 Task: Create a due date automation trigger when advanced on, on the tuesday of the week a card is due add fields with custom field "Resume" set to a number greater than 1 and lower than 10 at 11:00 AM.
Action: Mouse moved to (996, 65)
Screenshot: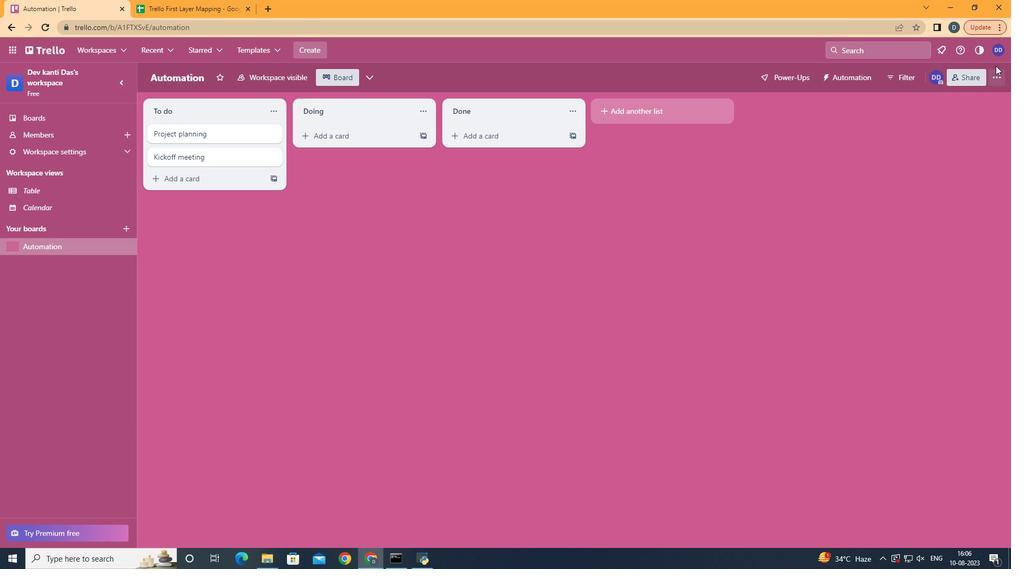 
Action: Mouse pressed left at (996, 65)
Screenshot: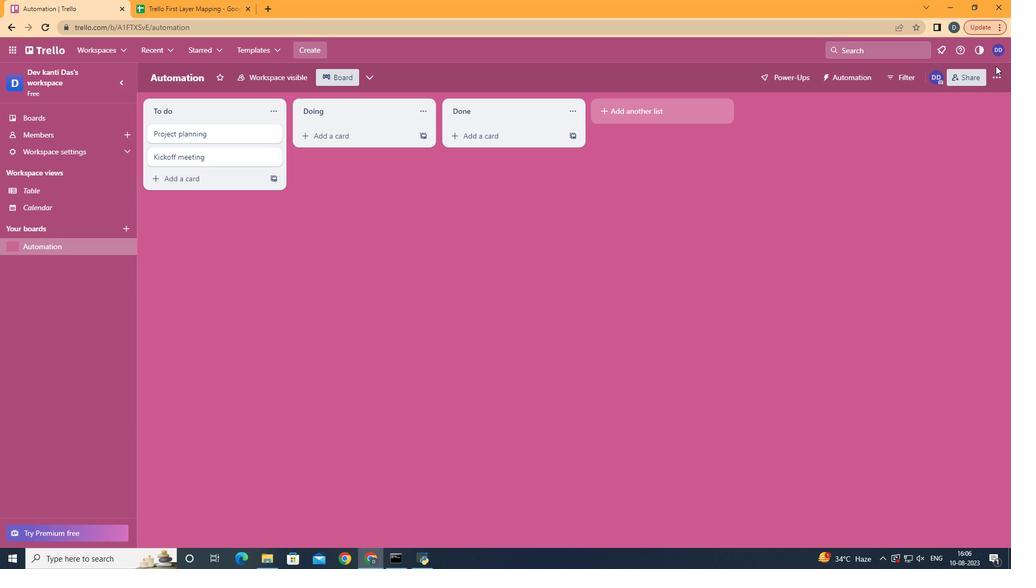 
Action: Mouse moved to (998, 80)
Screenshot: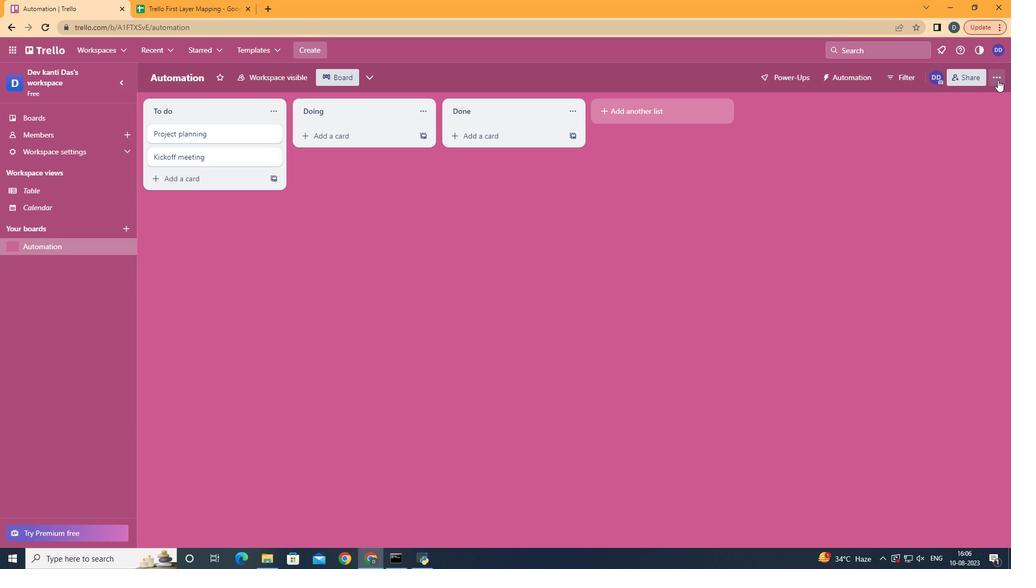 
Action: Mouse pressed left at (998, 80)
Screenshot: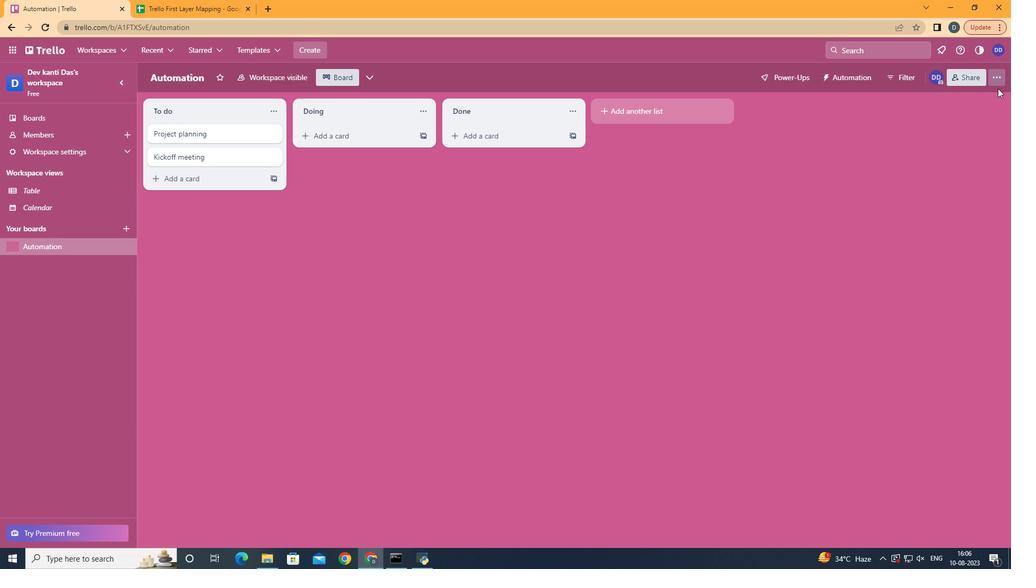
Action: Mouse moved to (923, 225)
Screenshot: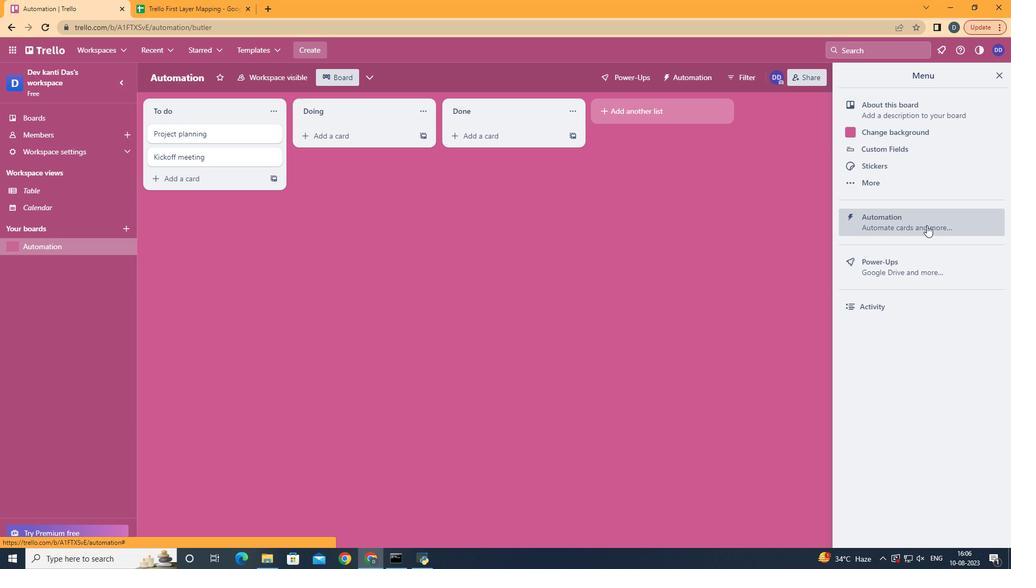 
Action: Mouse pressed left at (923, 225)
Screenshot: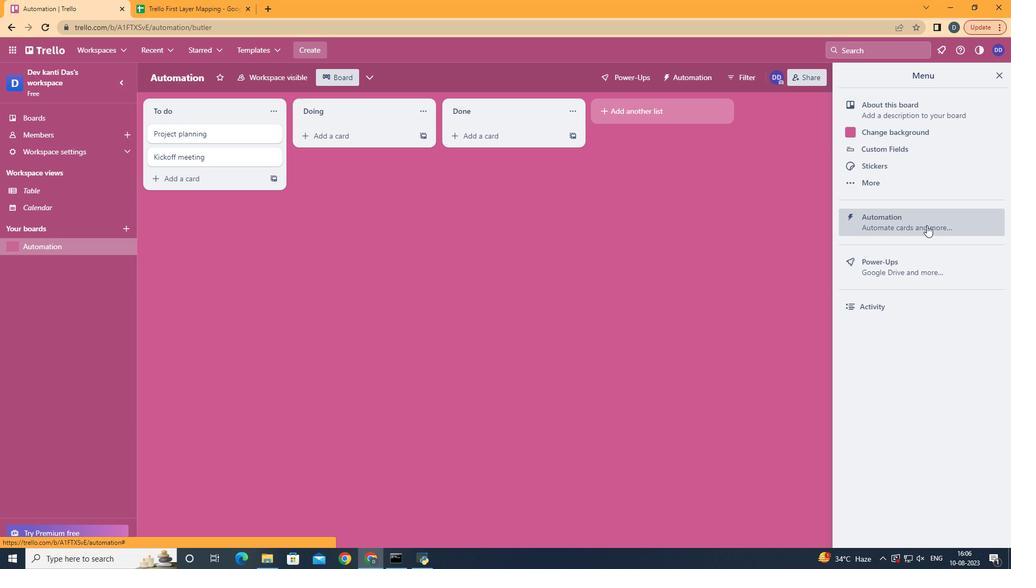 
Action: Mouse moved to (200, 212)
Screenshot: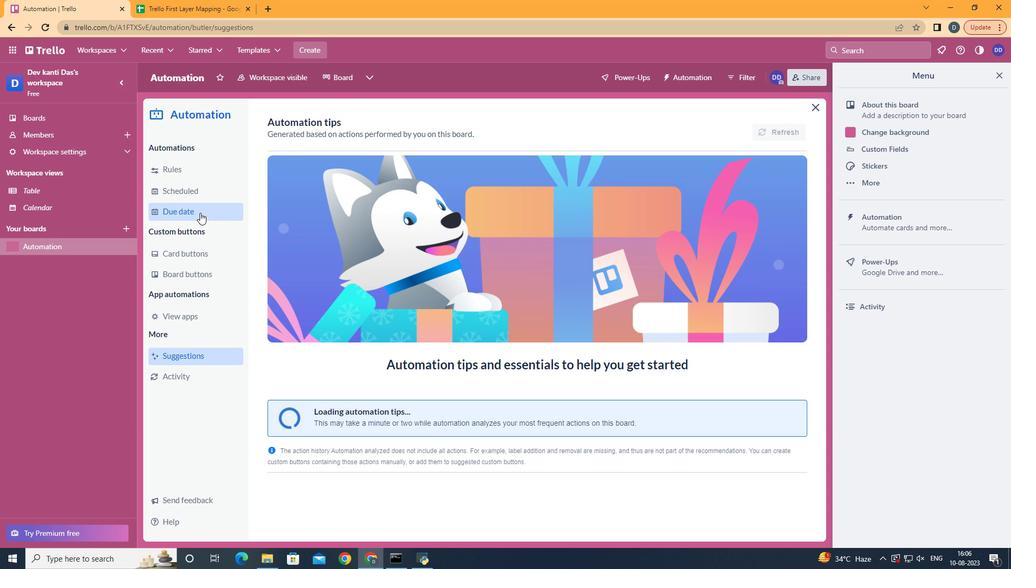 
Action: Mouse pressed left at (200, 212)
Screenshot: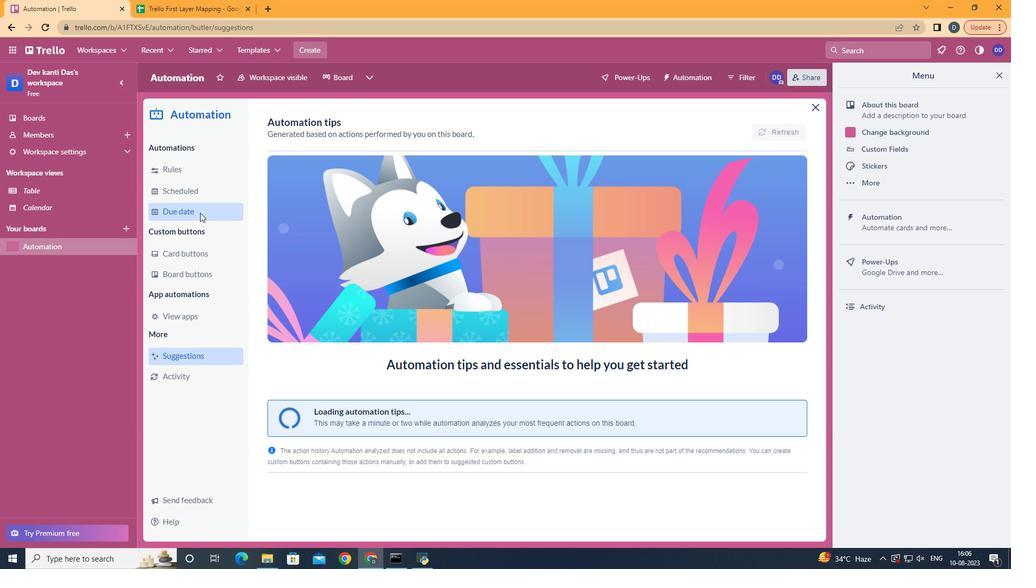 
Action: Mouse moved to (744, 122)
Screenshot: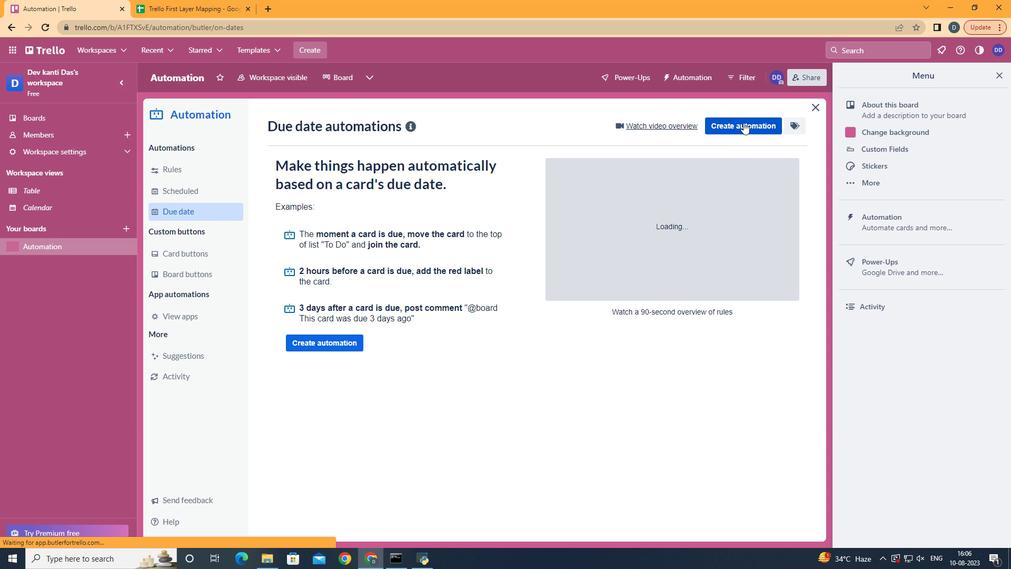 
Action: Mouse pressed left at (744, 122)
Screenshot: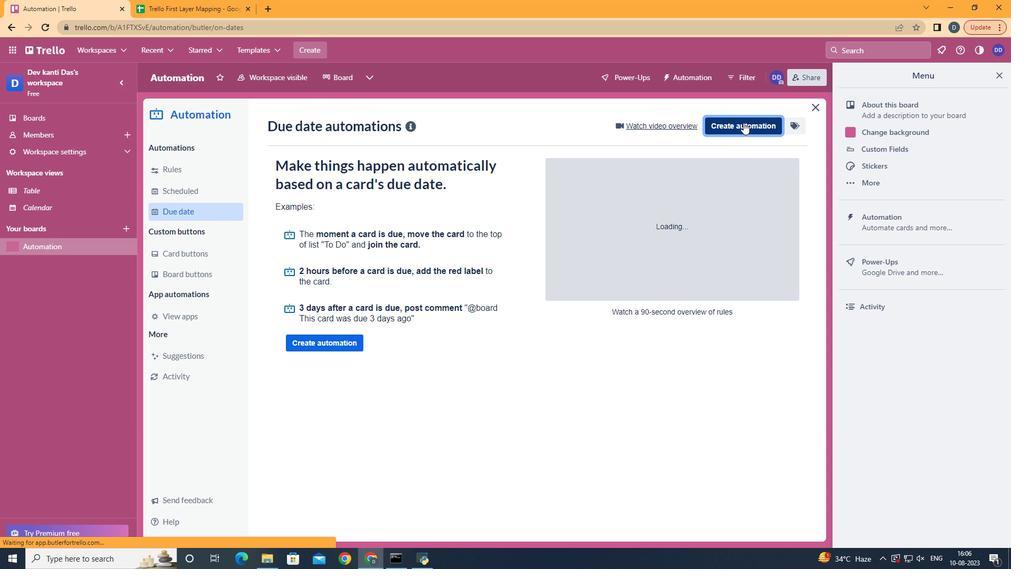 
Action: Mouse moved to (550, 230)
Screenshot: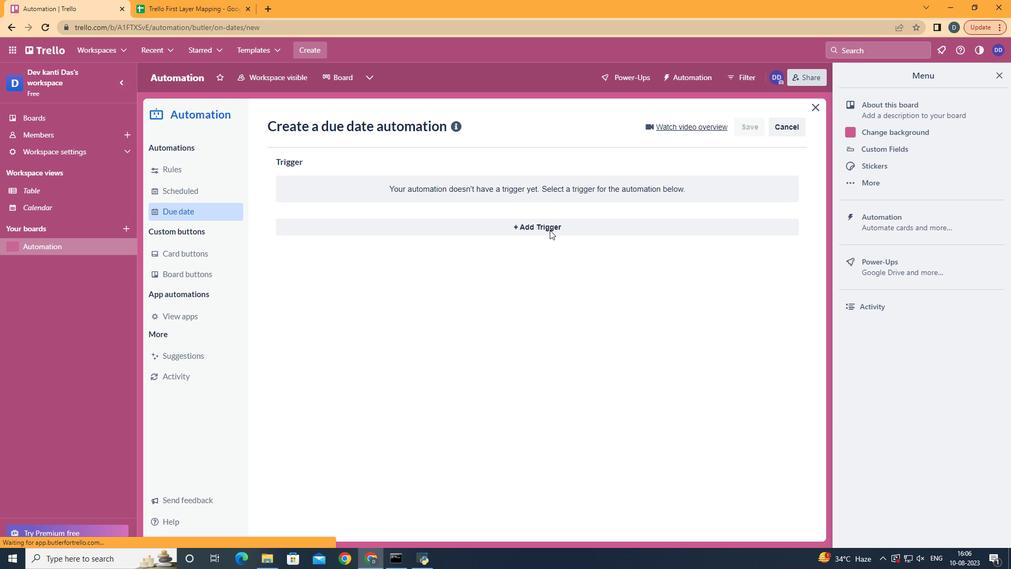 
Action: Mouse pressed left at (550, 230)
Screenshot: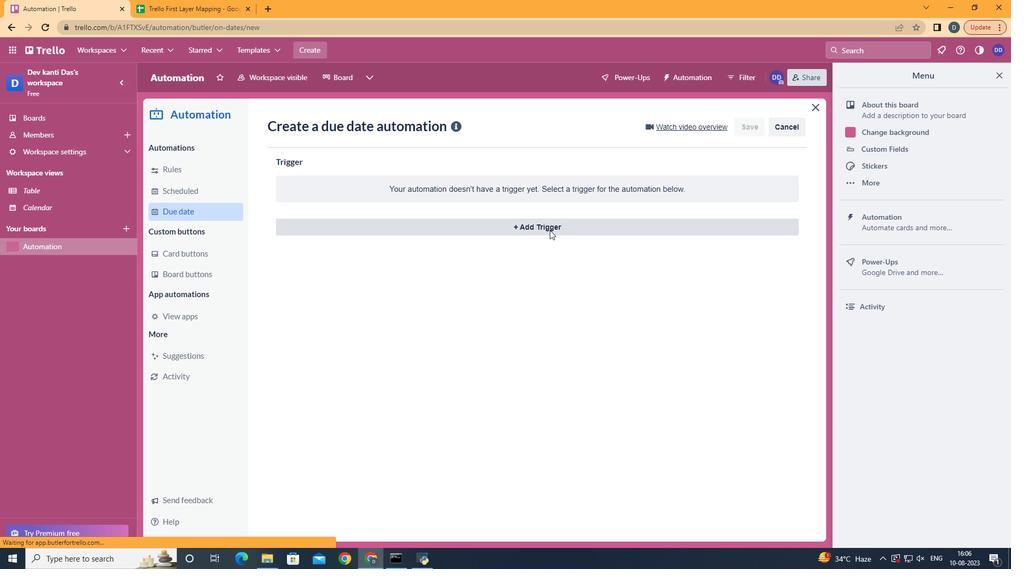 
Action: Mouse moved to (358, 298)
Screenshot: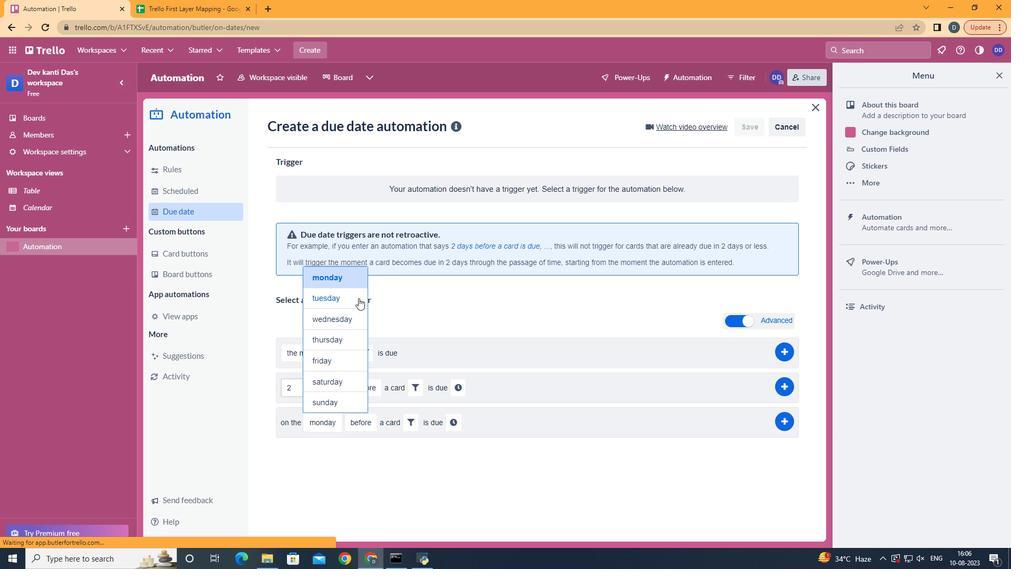 
Action: Mouse pressed left at (358, 298)
Screenshot: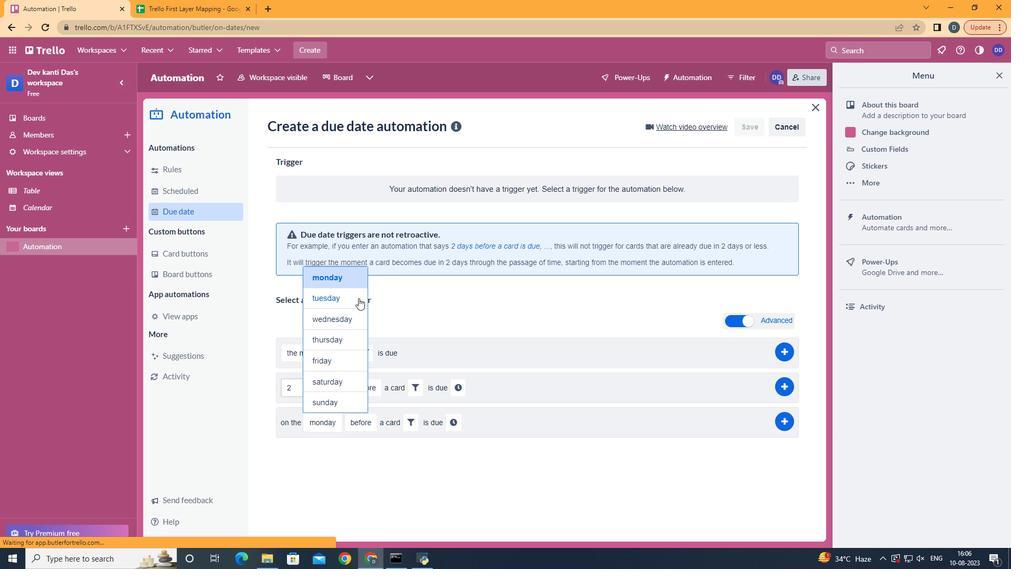 
Action: Mouse moved to (368, 484)
Screenshot: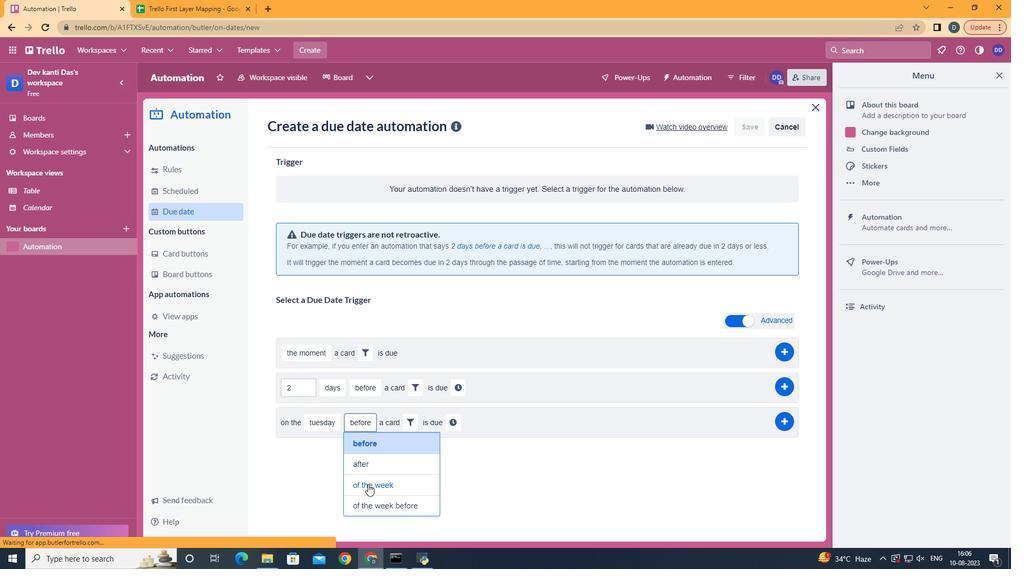
Action: Mouse pressed left at (368, 484)
Screenshot: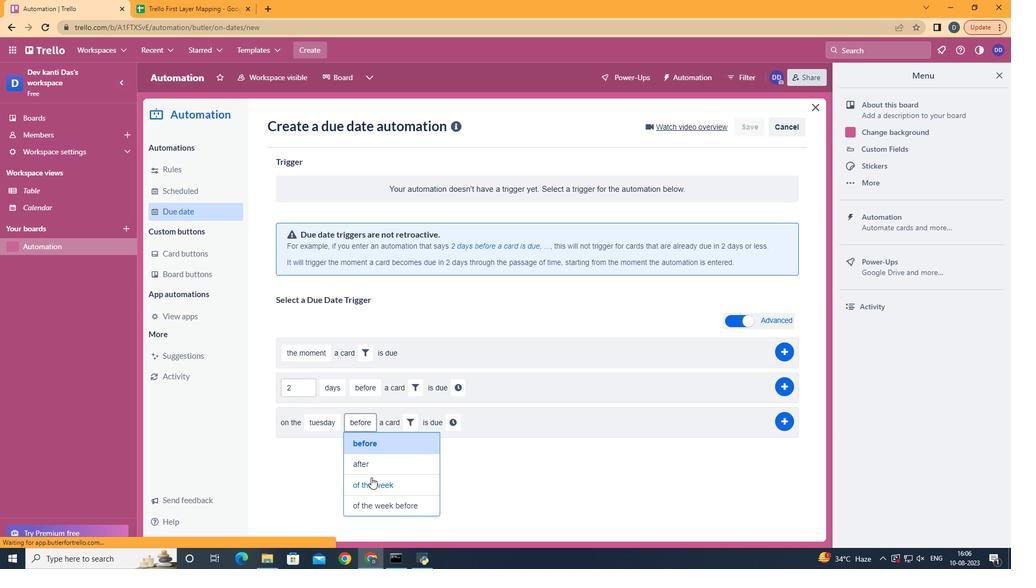 
Action: Mouse moved to (432, 413)
Screenshot: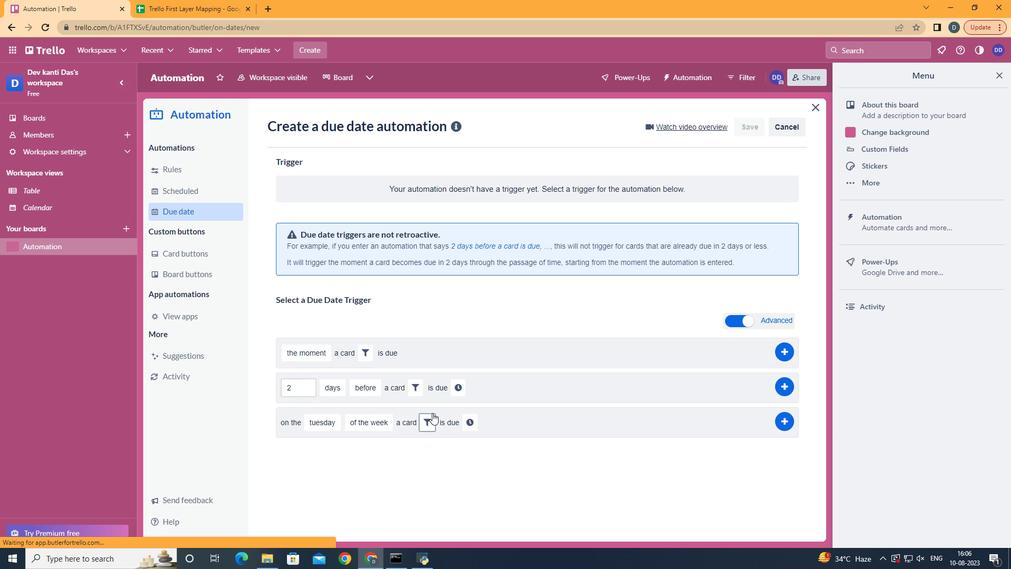 
Action: Mouse pressed left at (432, 413)
Screenshot: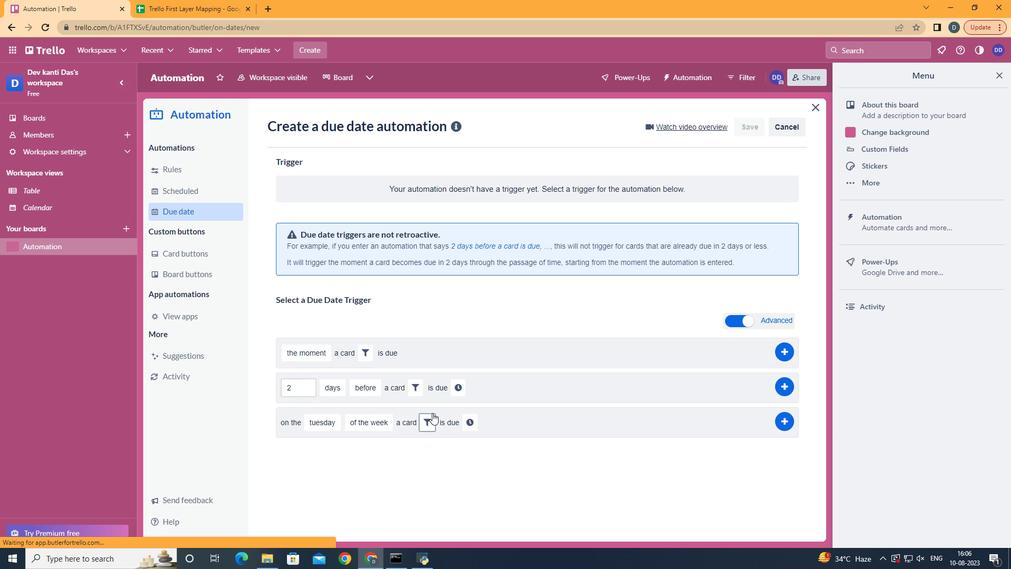 
Action: Mouse moved to (587, 448)
Screenshot: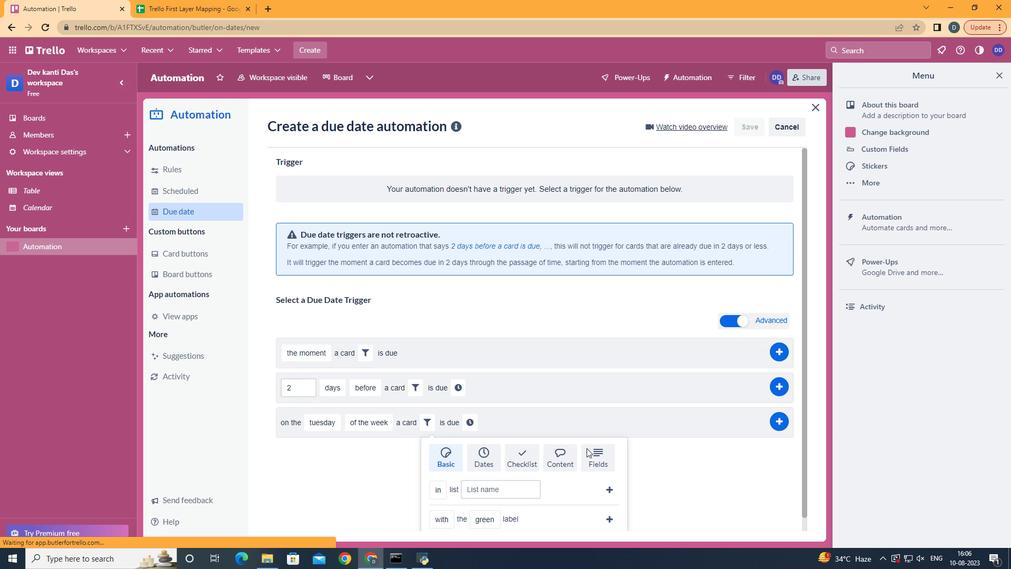 
Action: Mouse pressed left at (586, 448)
Screenshot: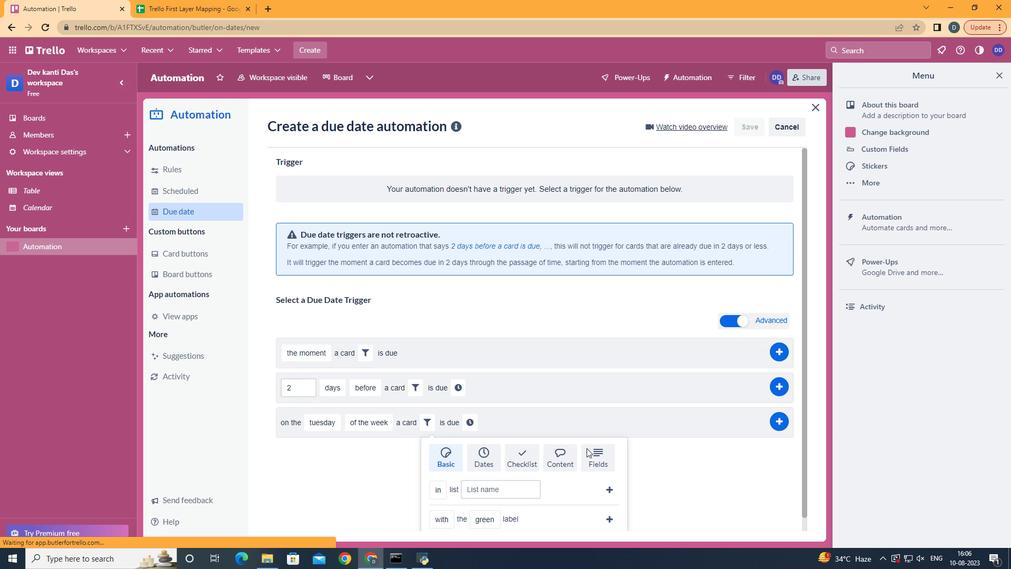 
Action: Mouse scrolled (587, 447) with delta (0, 0)
Screenshot: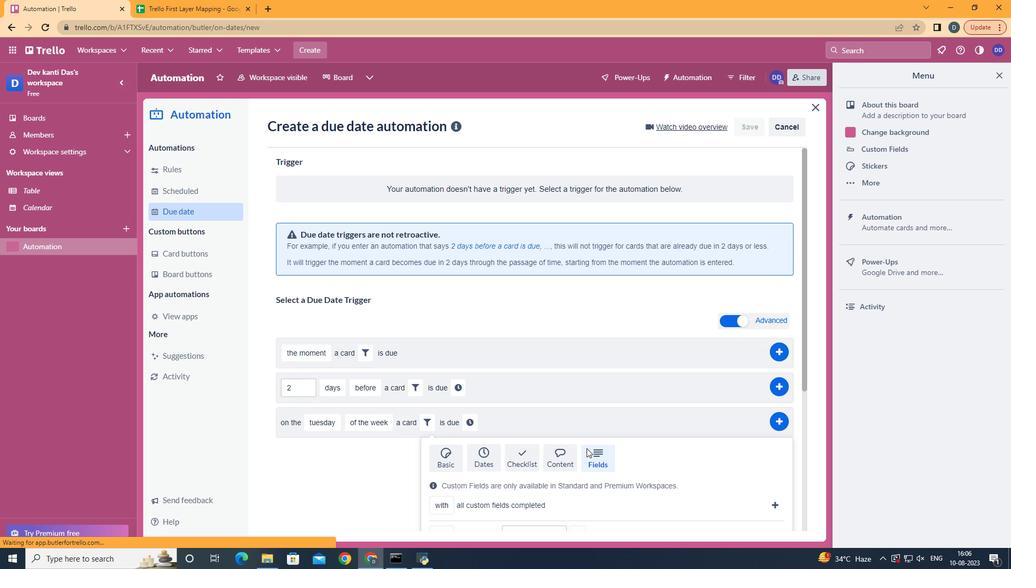 
Action: Mouse scrolled (587, 447) with delta (0, 0)
Screenshot: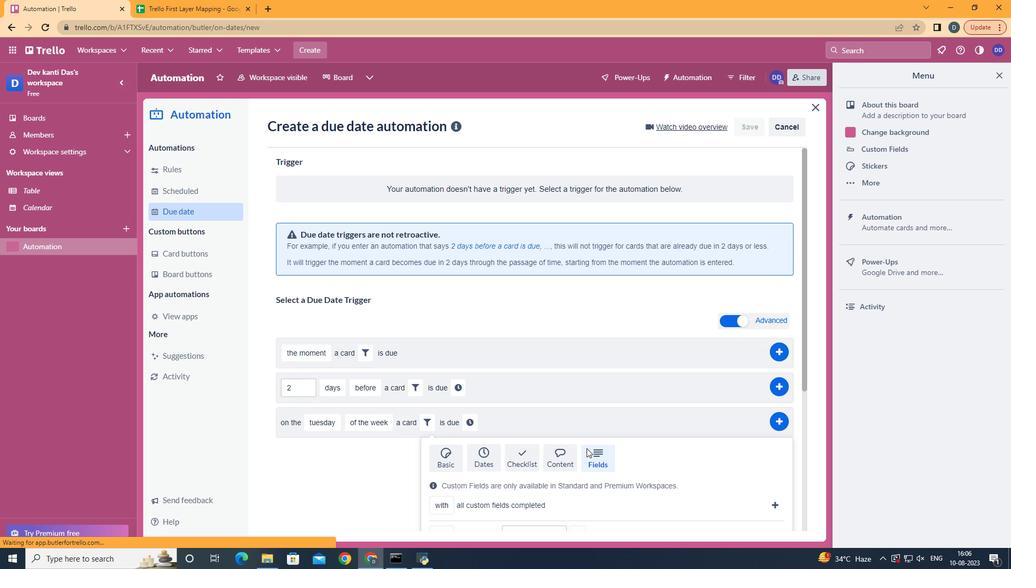 
Action: Mouse scrolled (587, 447) with delta (0, 0)
Screenshot: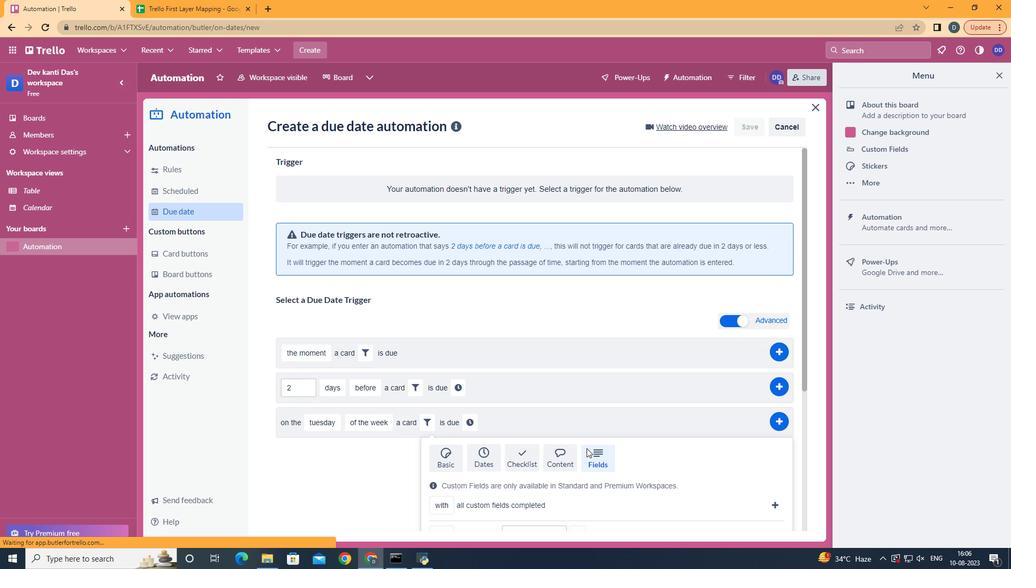 
Action: Mouse scrolled (587, 447) with delta (0, 0)
Screenshot: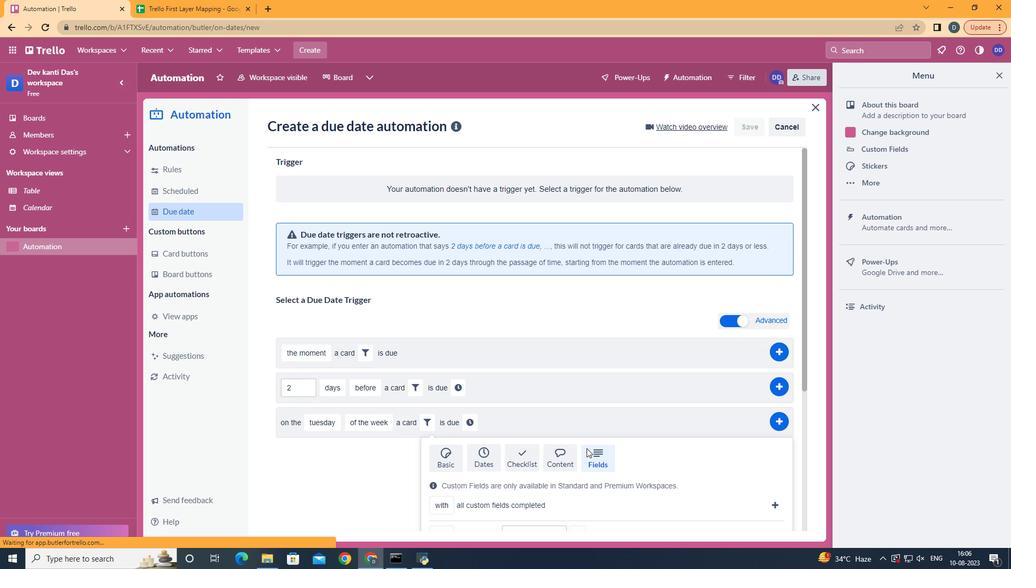 
Action: Mouse scrolled (587, 447) with delta (0, 0)
Screenshot: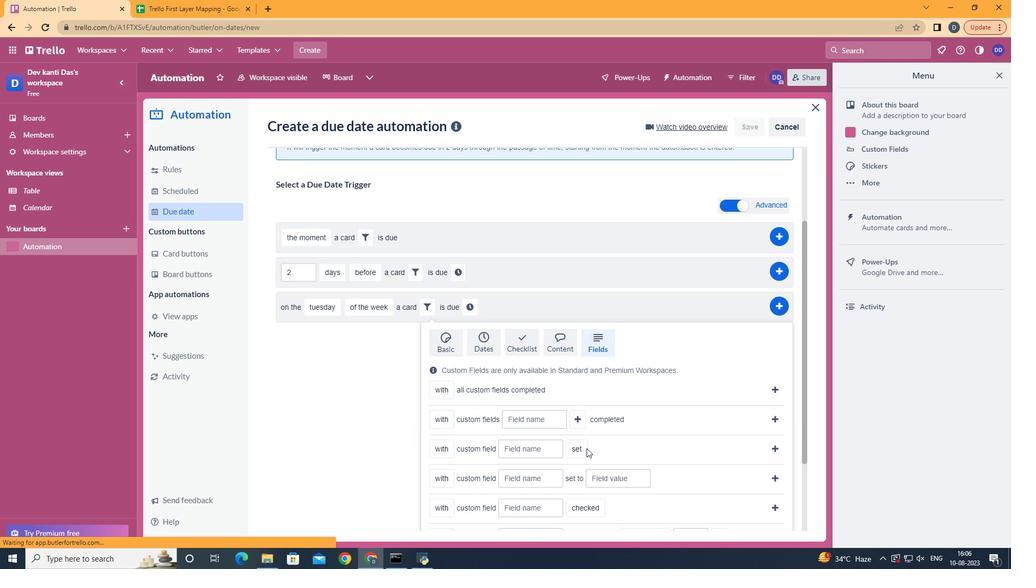 
Action: Mouse scrolled (587, 447) with delta (0, 0)
Screenshot: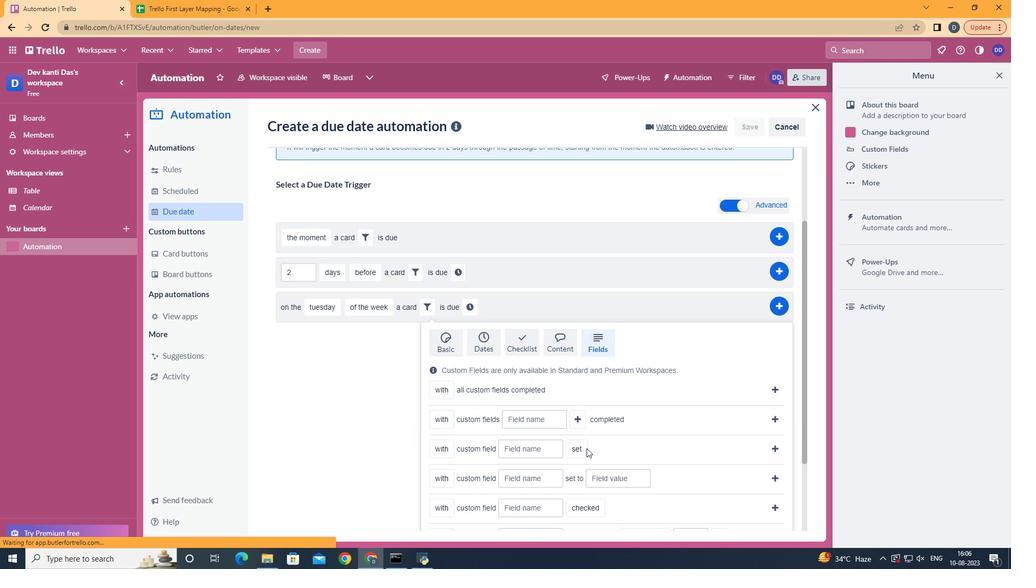 
Action: Mouse moved to (526, 433)
Screenshot: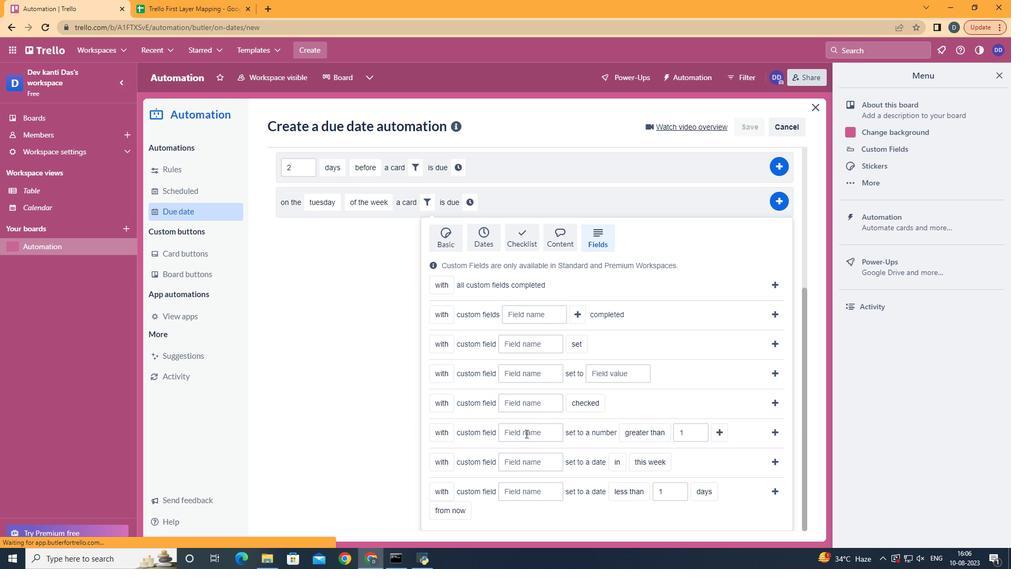 
Action: Mouse pressed left at (526, 433)
Screenshot: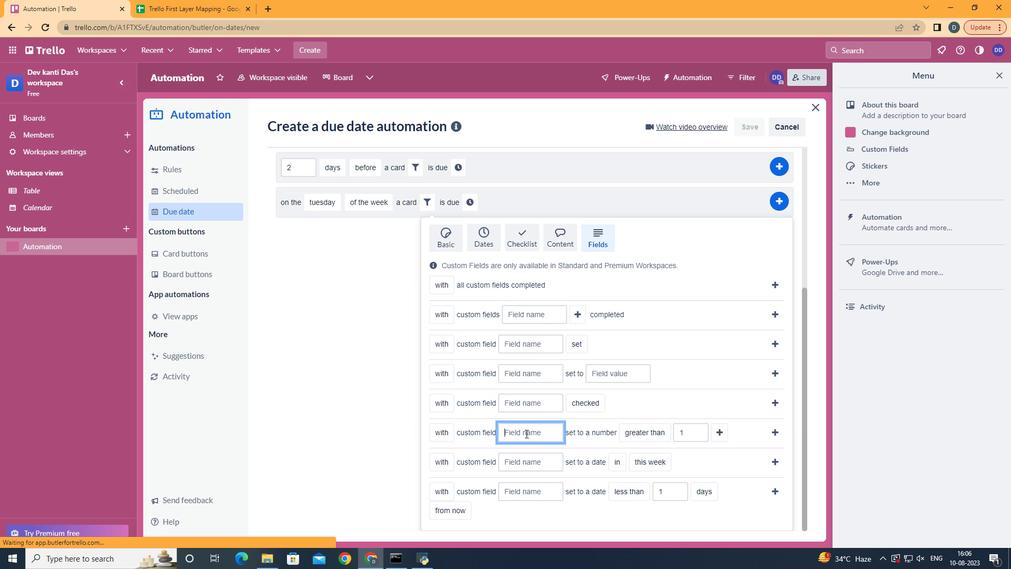 
Action: Mouse moved to (526, 433)
Screenshot: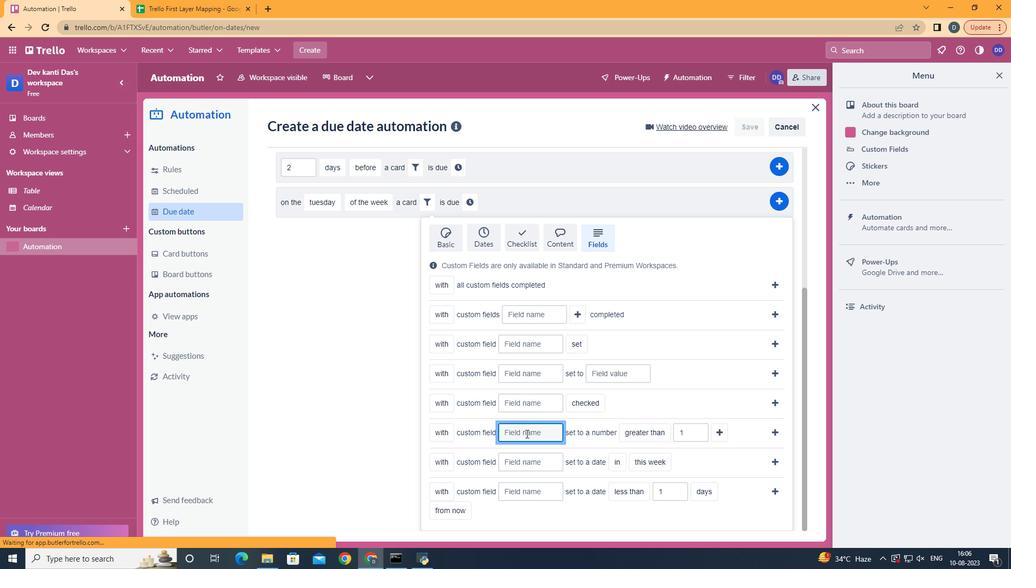 
Action: Key pressed <Key.shift>Resume
Screenshot: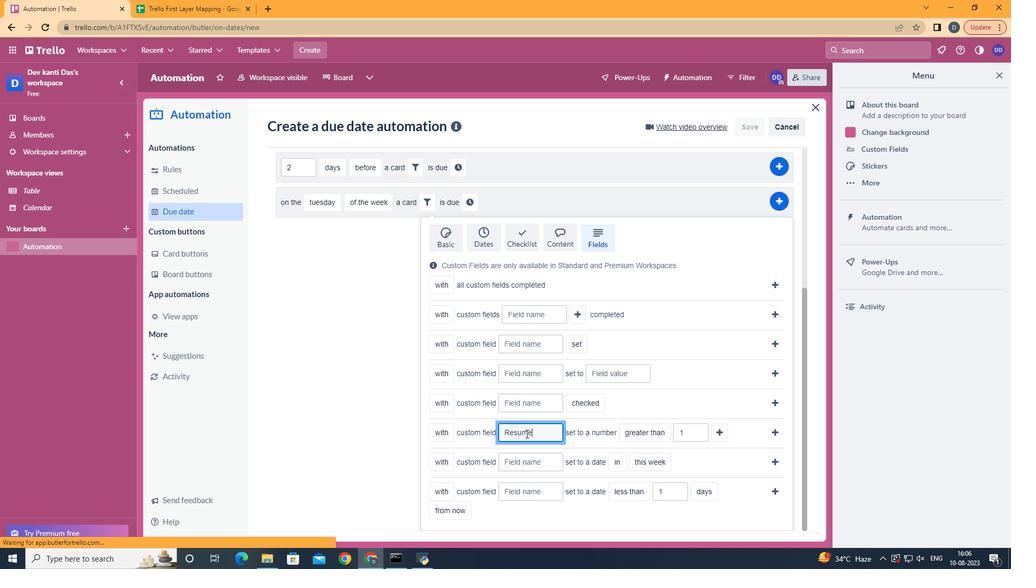 
Action: Mouse moved to (726, 431)
Screenshot: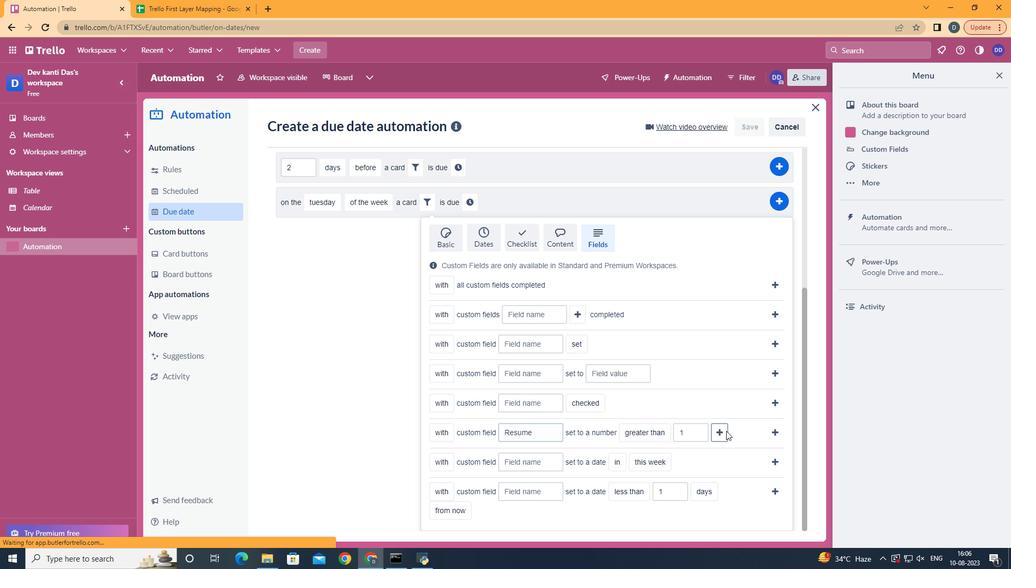 
Action: Mouse pressed left at (726, 431)
Screenshot: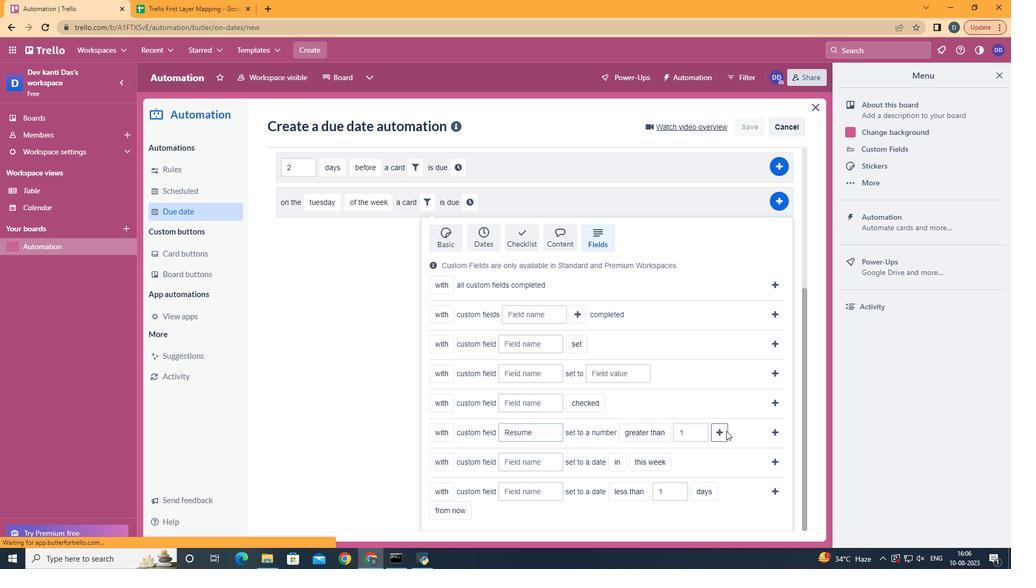
Action: Mouse moved to (782, 431)
Screenshot: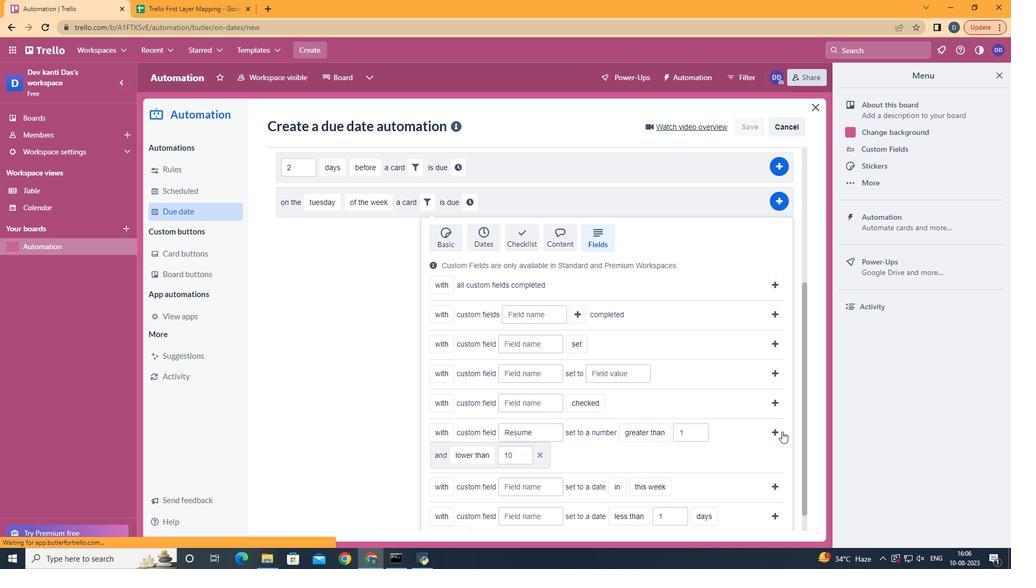 
Action: Mouse pressed left at (782, 431)
Screenshot: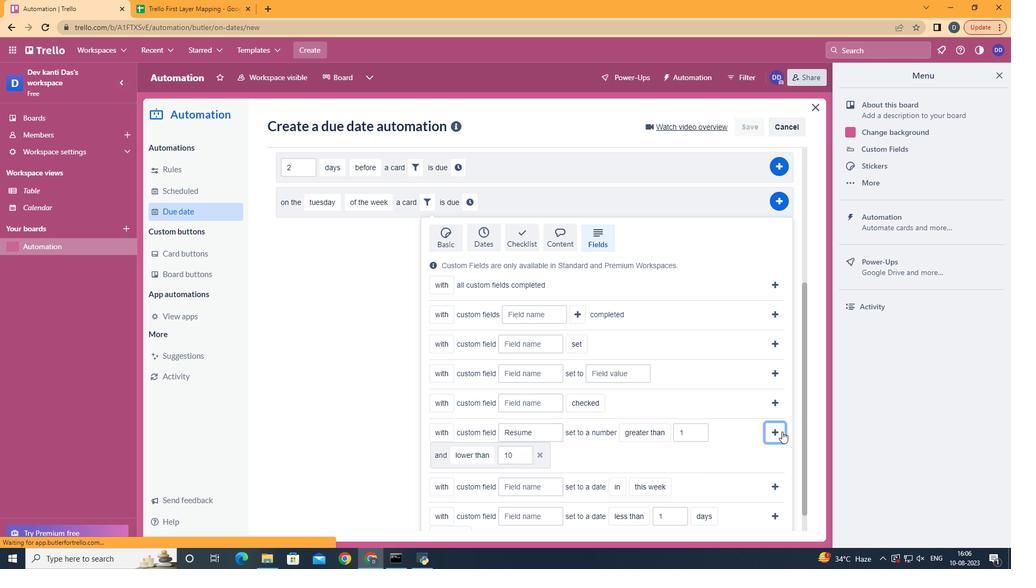 
Action: Mouse moved to (750, 424)
Screenshot: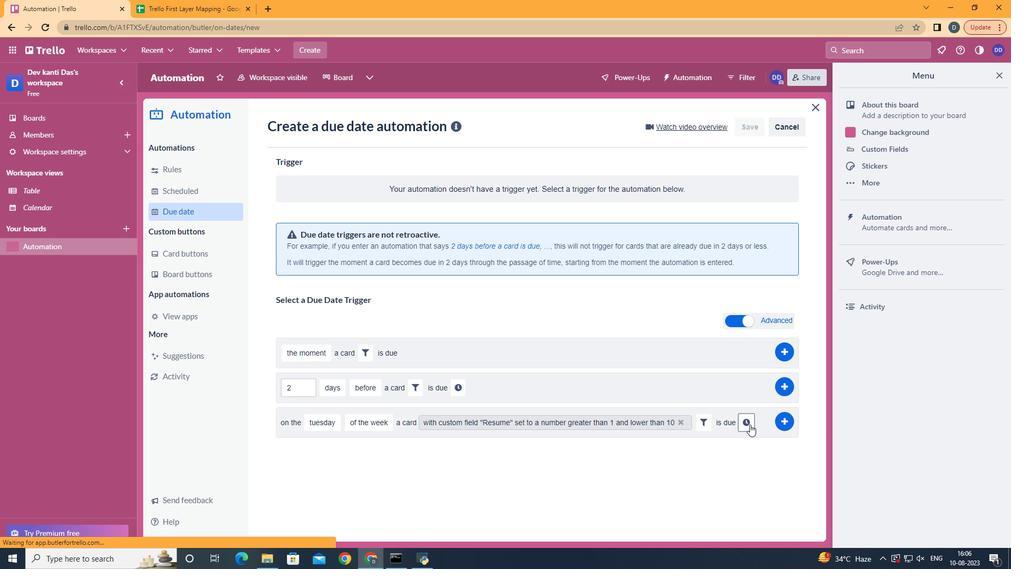 
Action: Mouse pressed left at (750, 424)
Screenshot: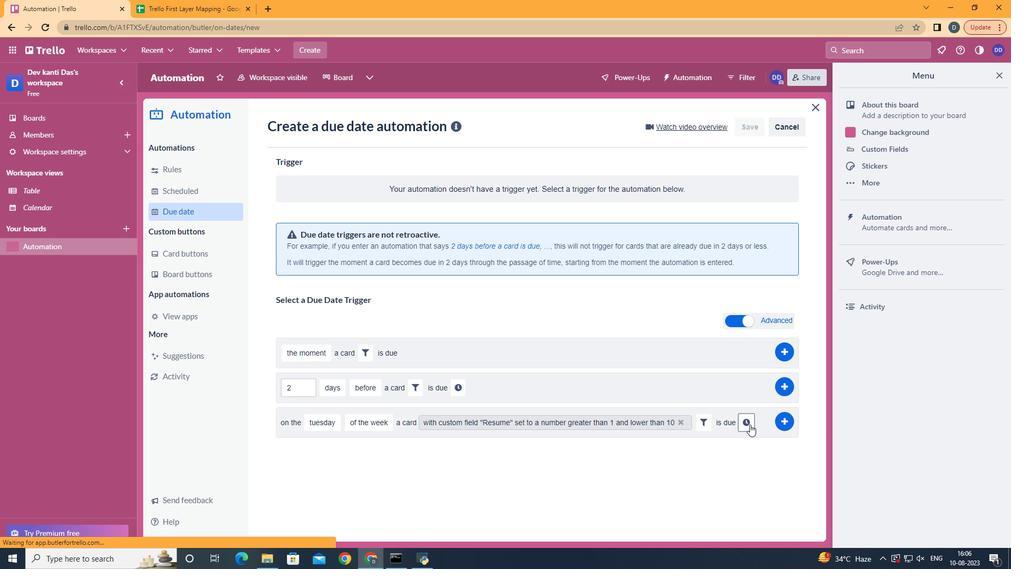 
Action: Mouse moved to (323, 449)
Screenshot: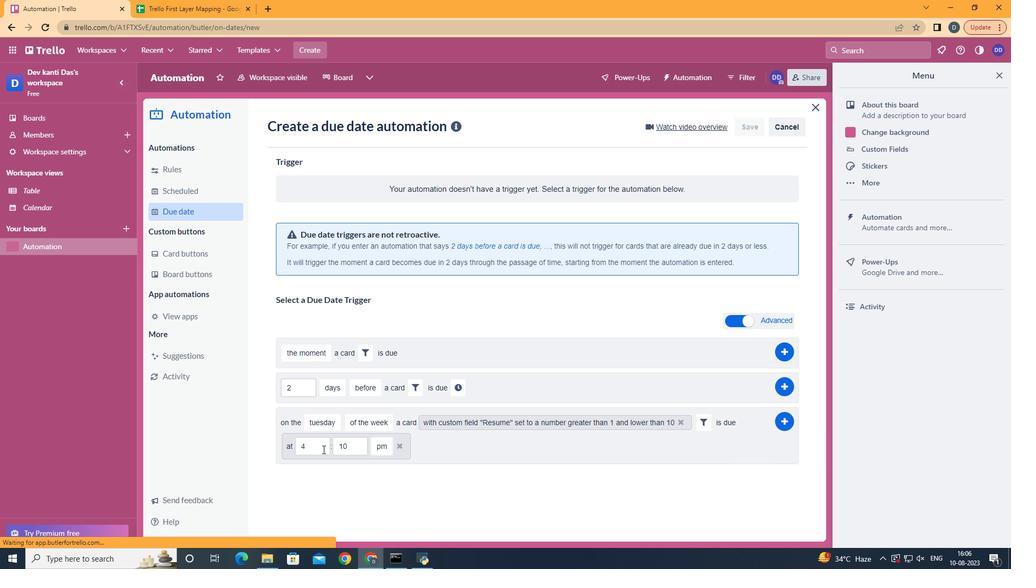 
Action: Mouse pressed left at (323, 449)
Screenshot: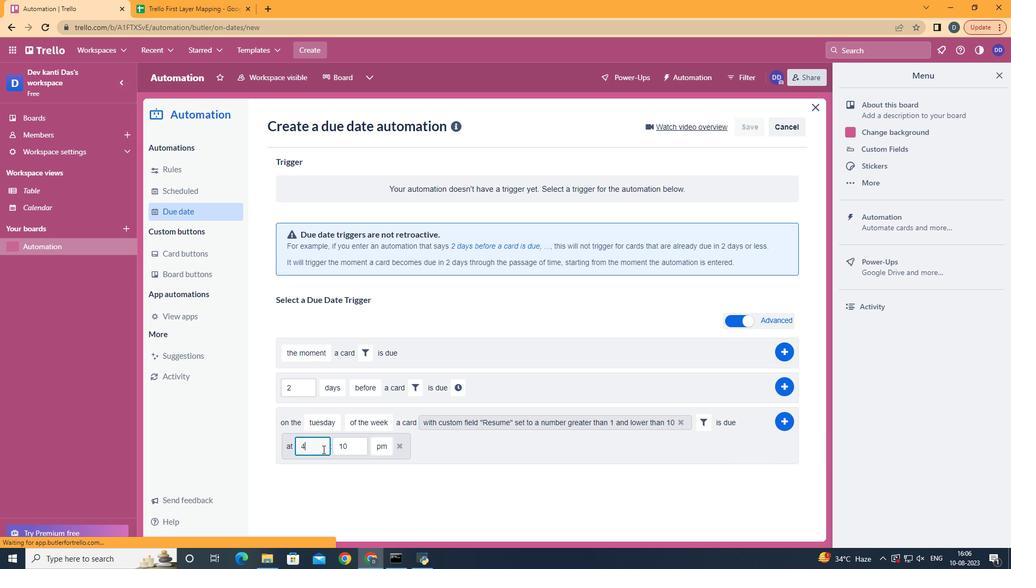 
Action: Mouse moved to (246, 480)
Screenshot: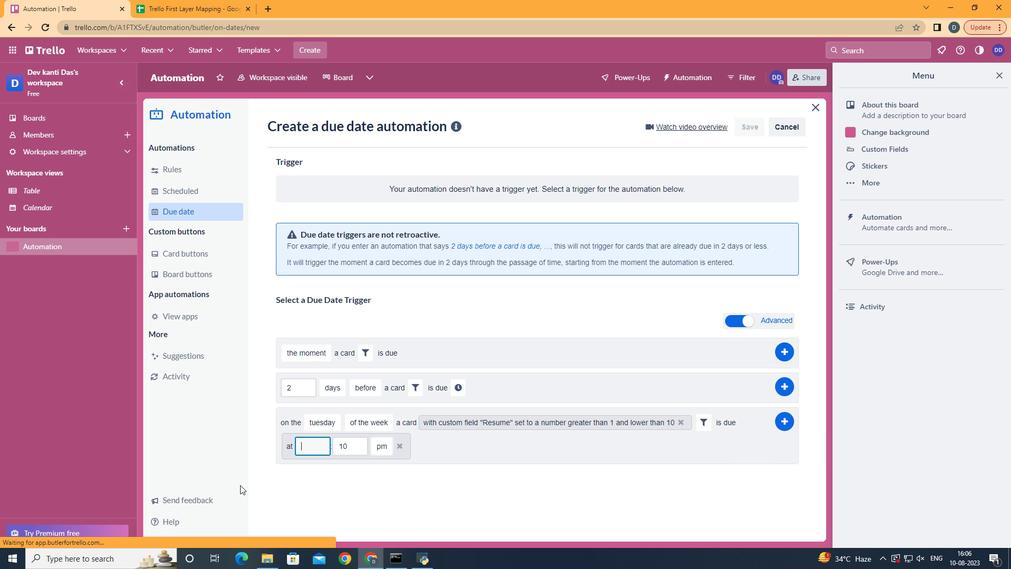 
Action: Key pressed <Key.backspace>
Screenshot: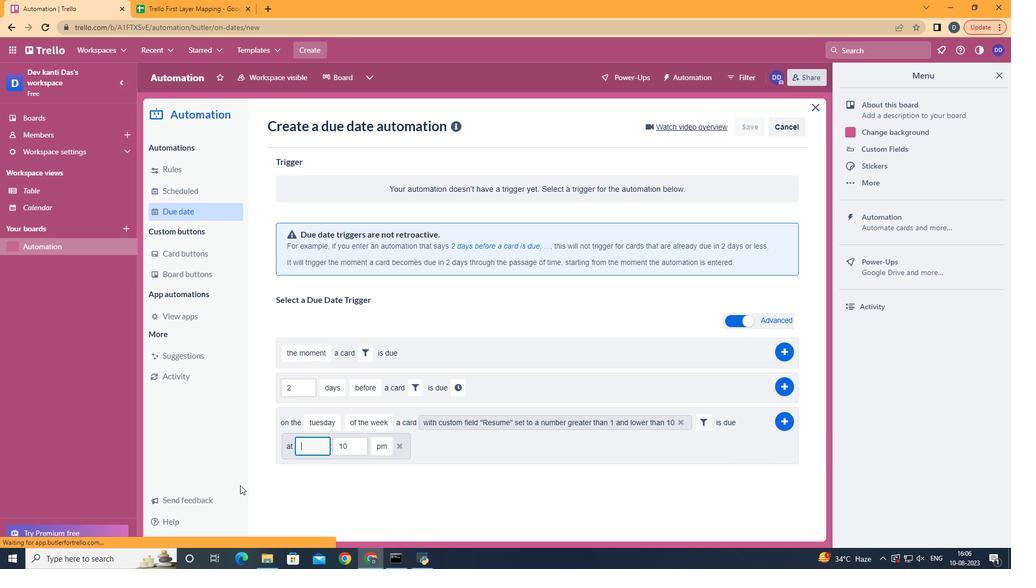 
Action: Mouse moved to (238, 490)
Screenshot: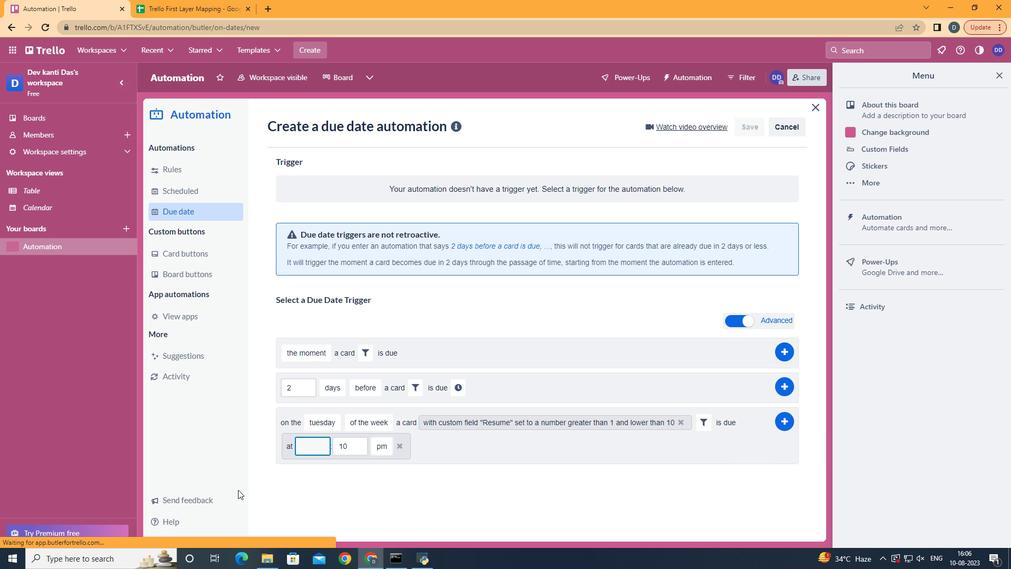 
Action: Key pressed 11
Screenshot: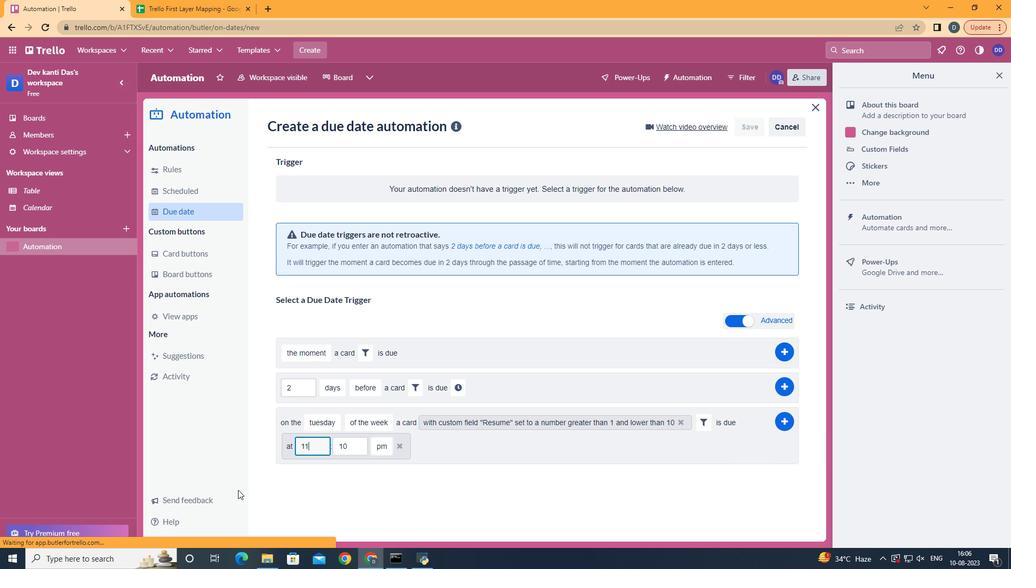 
Action: Mouse moved to (354, 447)
Screenshot: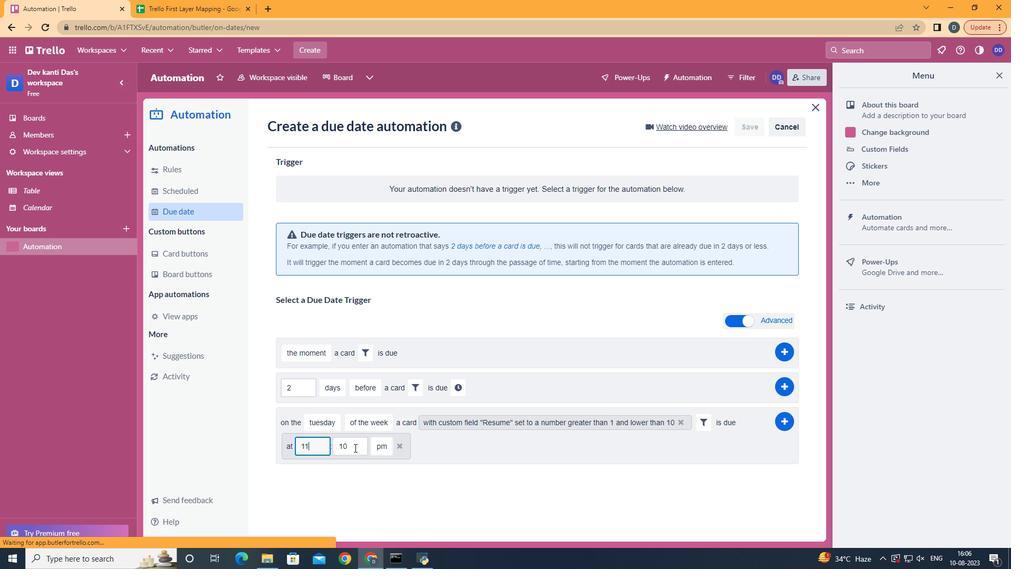 
Action: Mouse pressed left at (354, 447)
Screenshot: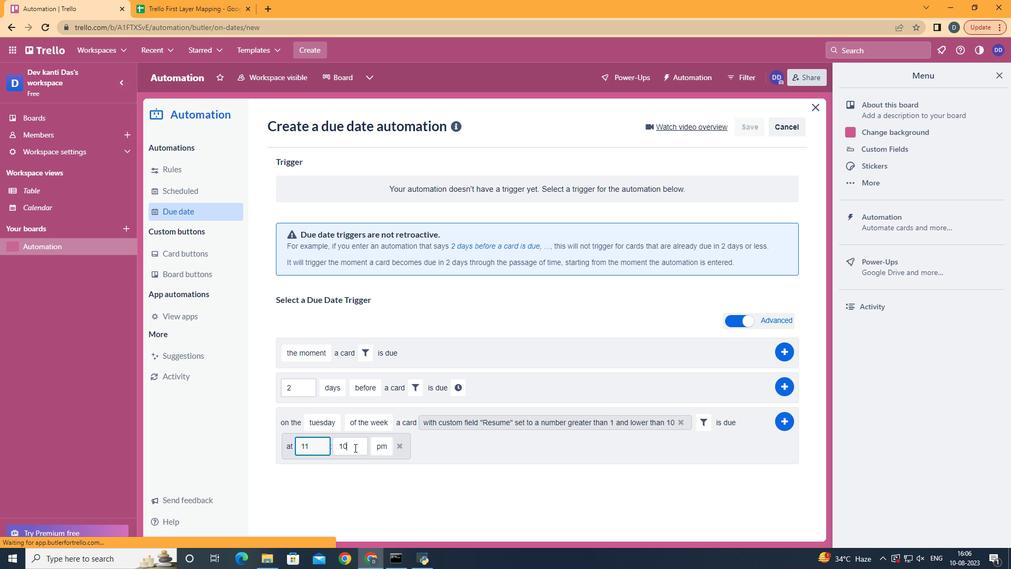 
Action: Key pressed <Key.backspace>
Screenshot: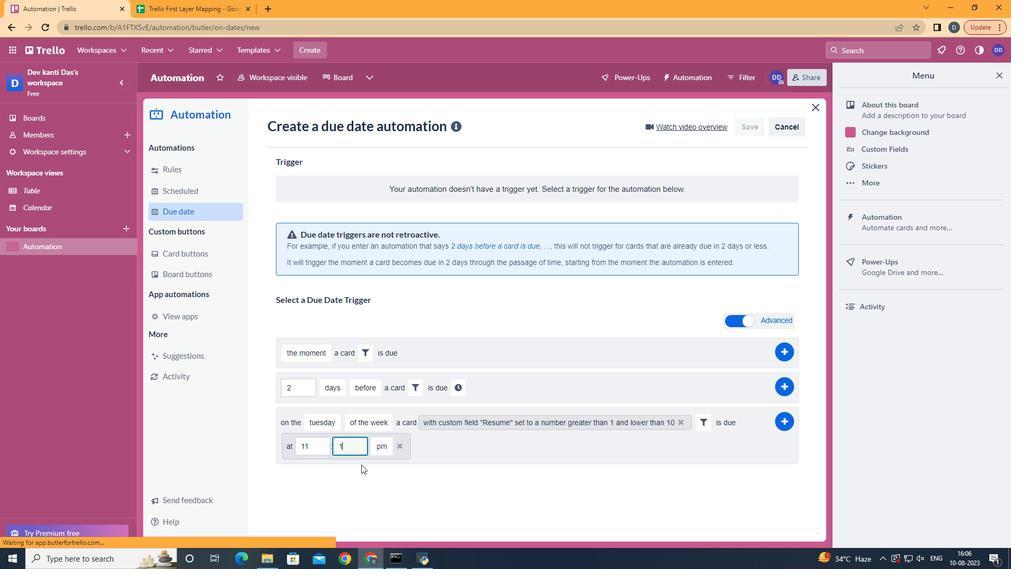 
Action: Mouse moved to (370, 461)
Screenshot: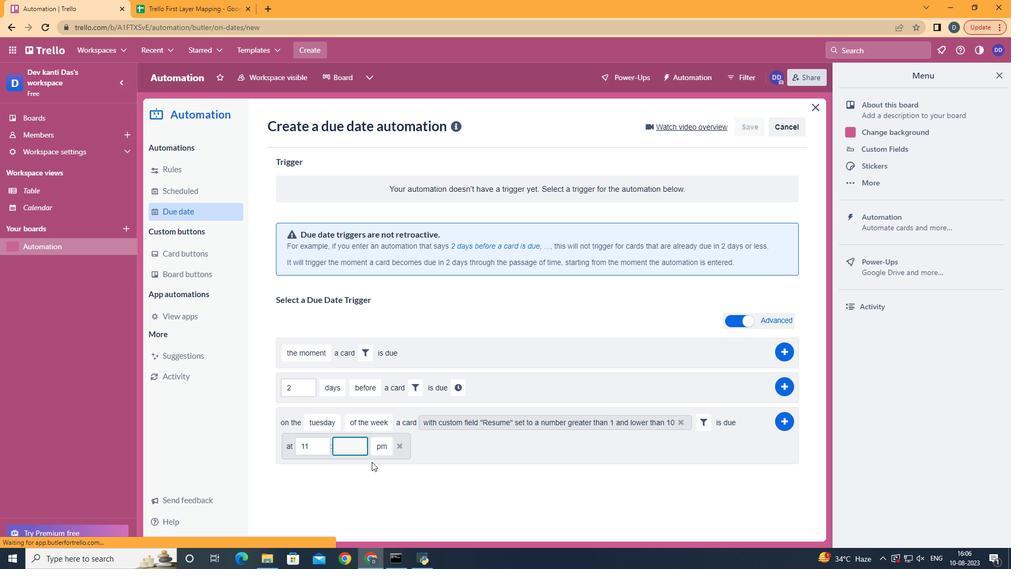 
Action: Key pressed <Key.backspace>
Screenshot: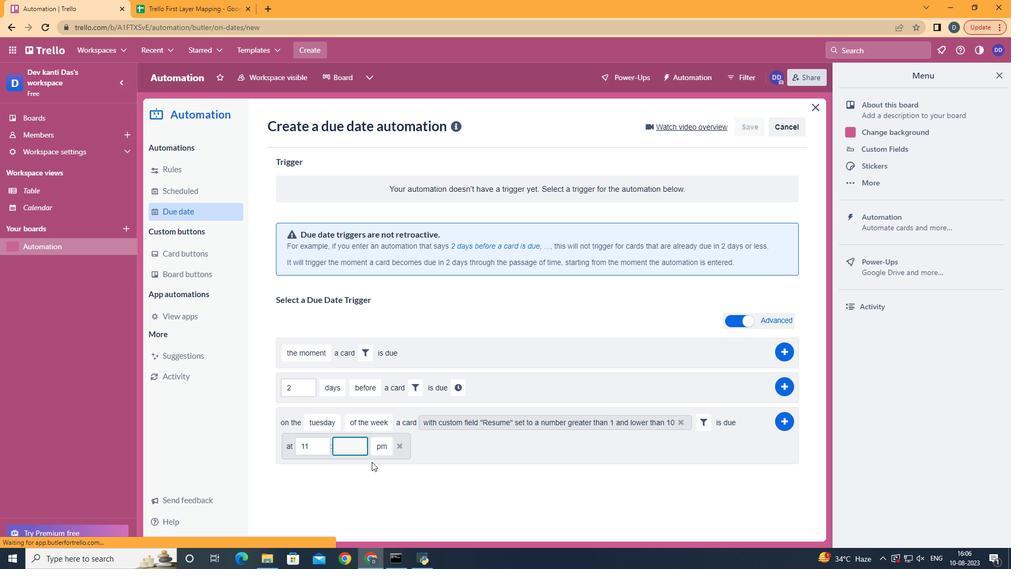 
Action: Mouse moved to (381, 477)
Screenshot: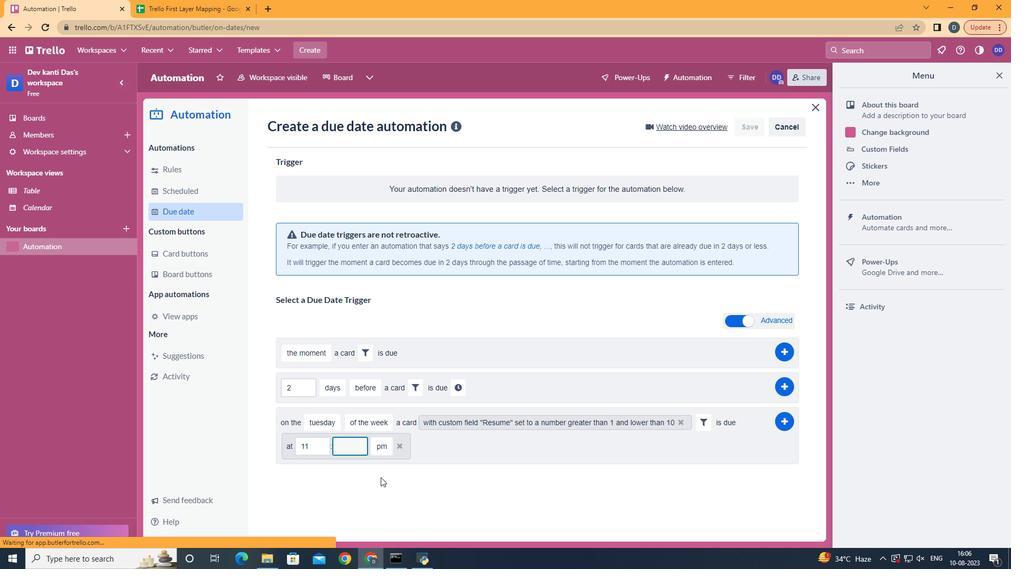 
Action: Key pressed 00
Screenshot: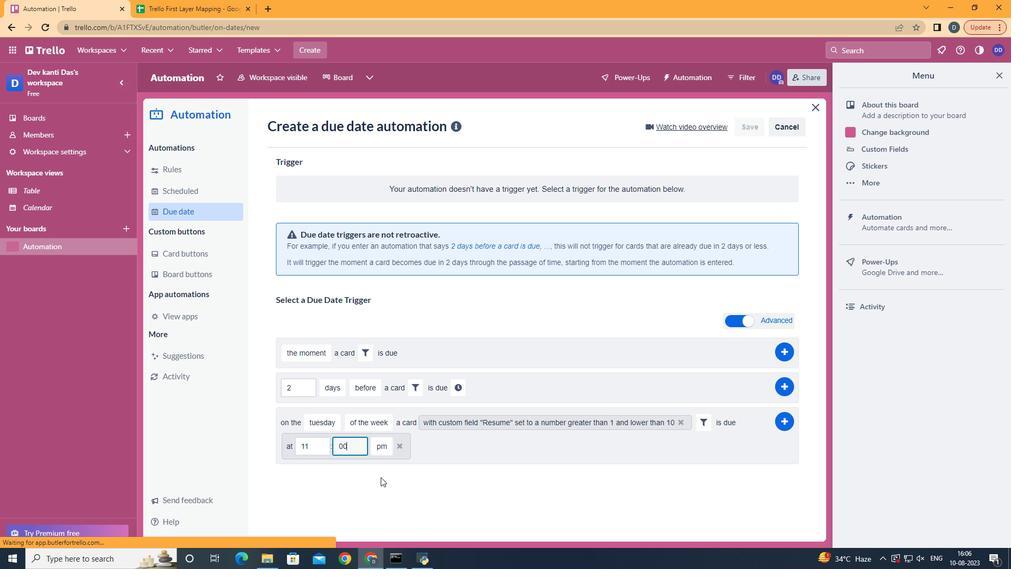 
Action: Mouse moved to (385, 458)
Screenshot: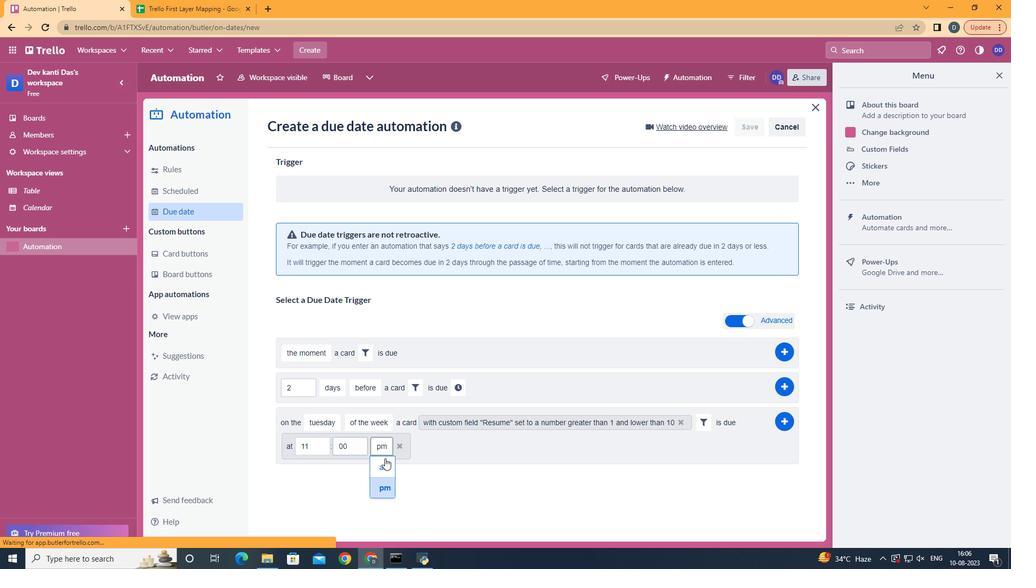 
Action: Mouse pressed left at (385, 458)
Screenshot: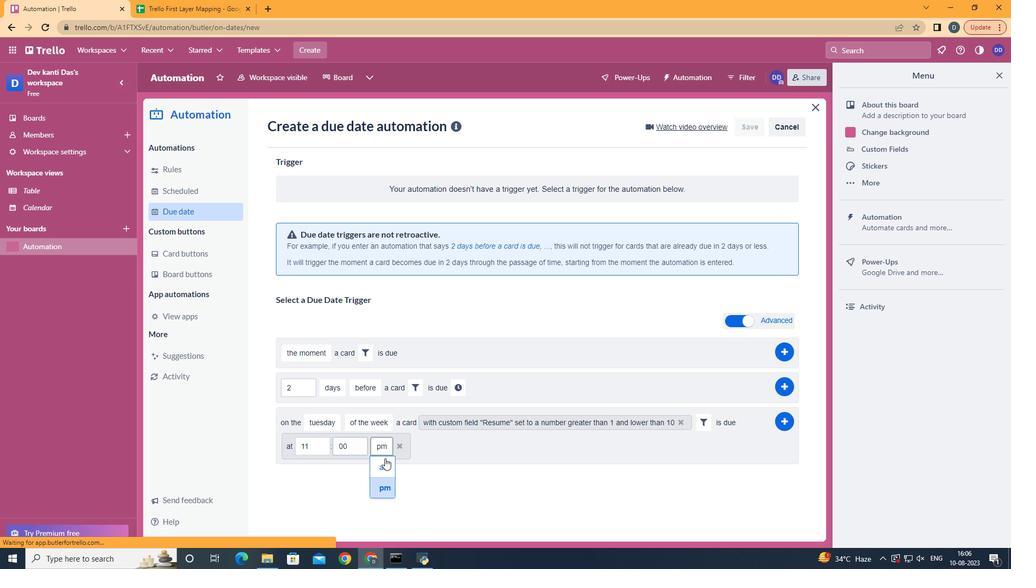 
Action: Mouse moved to (785, 426)
Screenshot: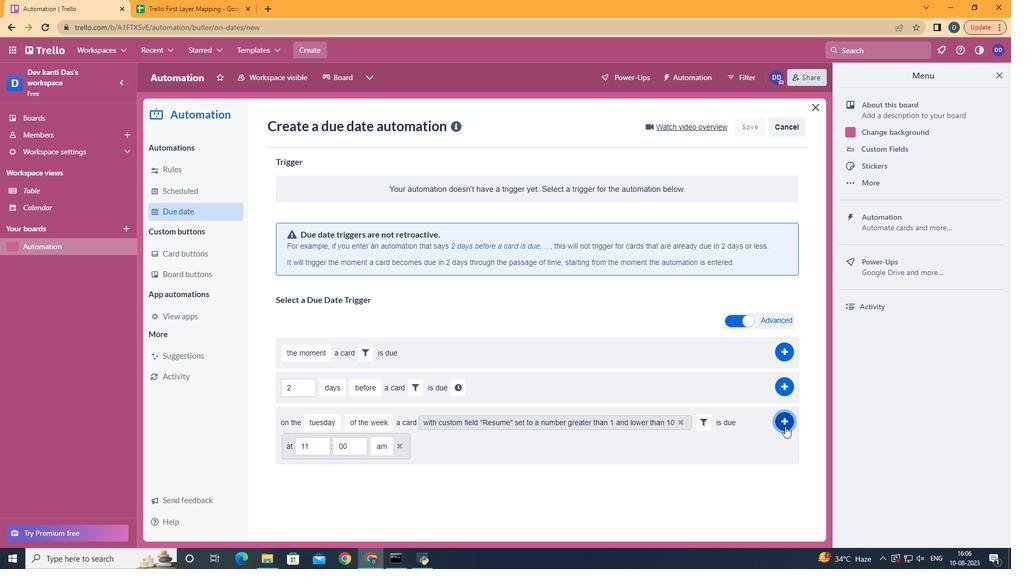 
Action: Mouse pressed left at (785, 426)
Screenshot: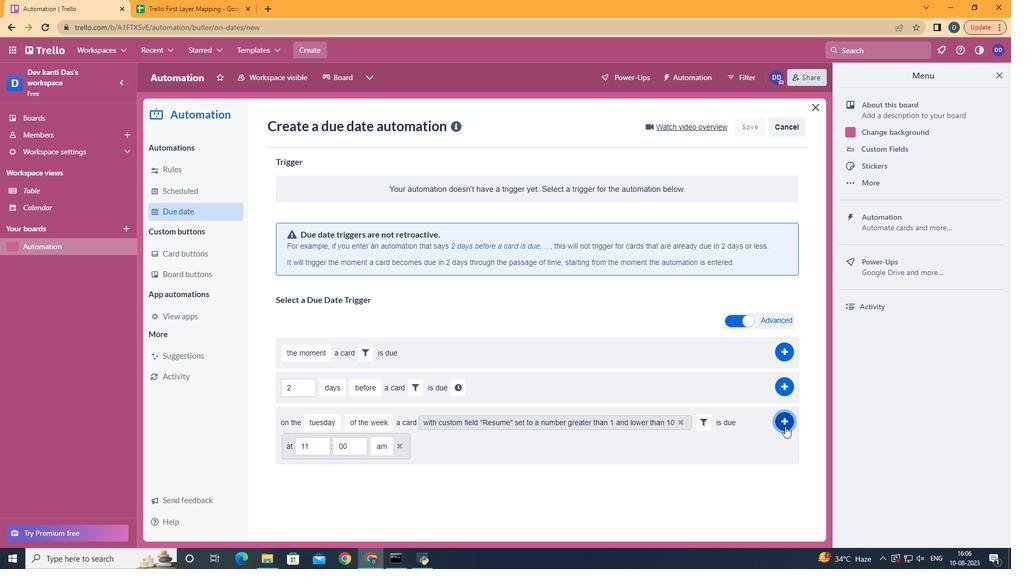 
Action: Mouse moved to (443, 198)
Screenshot: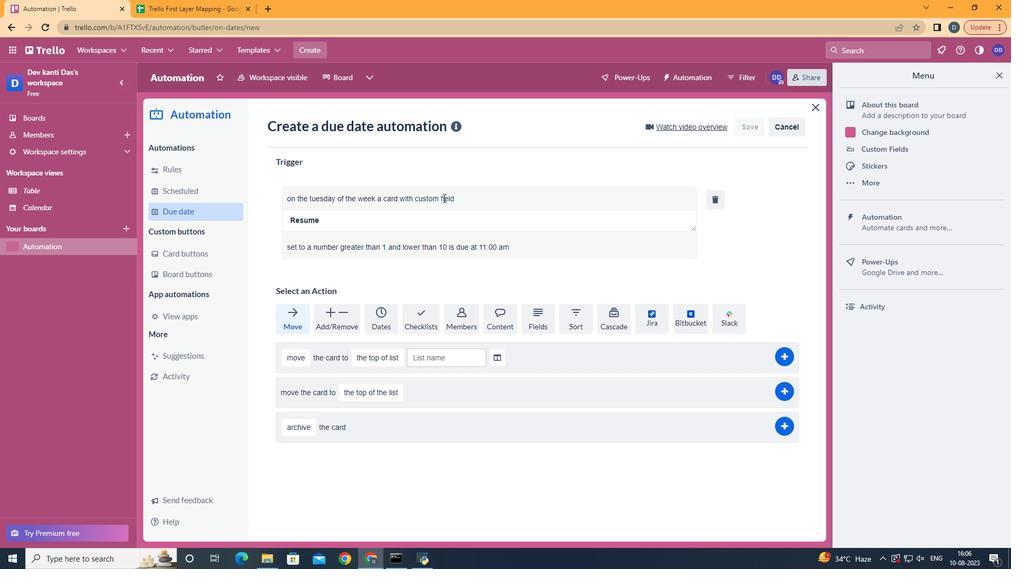 
